 Task: Create new vendor bill with Date Opened: 30-Apr-23, Select Vendor: Verizon, Terms: Net 15. Make bill entry for item-1 with Date: 30-Apr-23, Description: Internet charges, Expense Account: Utilities :  Internet, Quantity: 1, Unit Price: 105, Sales Tax: Y, Sales Tax Included: Y, Tax Table: Sales Tax. Post Bill with Post Date: 30-Apr-23, Post to Accounts: Liabilities:Accounts Payble. Pay / Process Payment with Transaction Date: 14-May-23, Amount: 105, Transfer Account: Checking Account. Go to 'Print Bill'.
Action: Mouse moved to (139, 26)
Screenshot: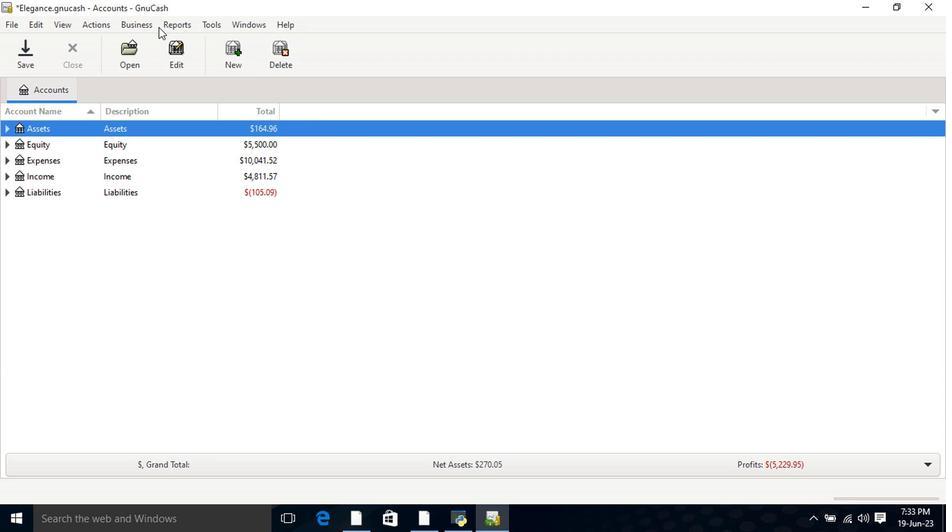 
Action: Mouse pressed left at (139, 26)
Screenshot: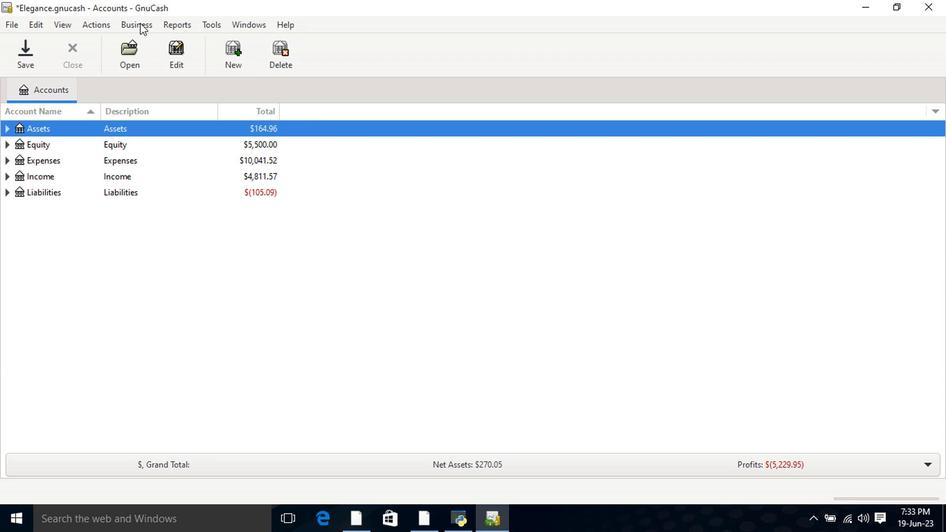 
Action: Mouse moved to (152, 59)
Screenshot: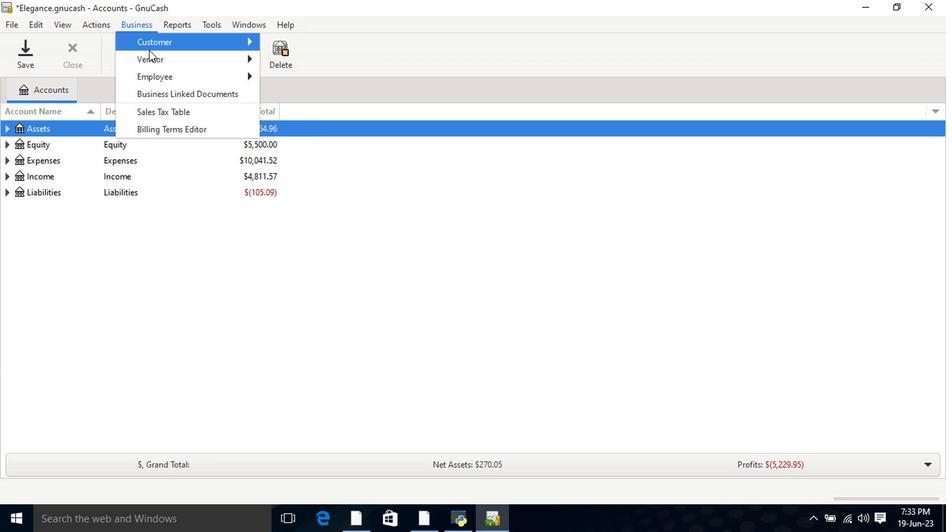 
Action: Mouse pressed left at (152, 59)
Screenshot: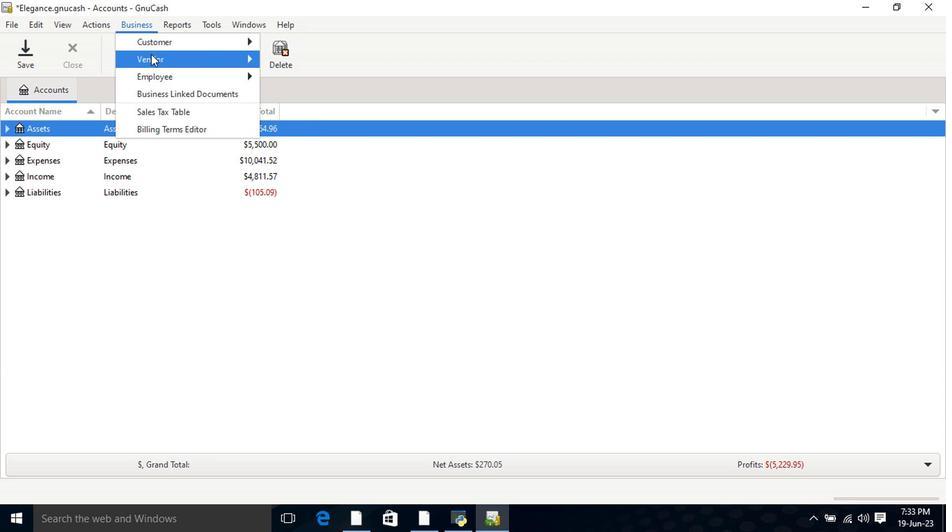 
Action: Mouse moved to (322, 116)
Screenshot: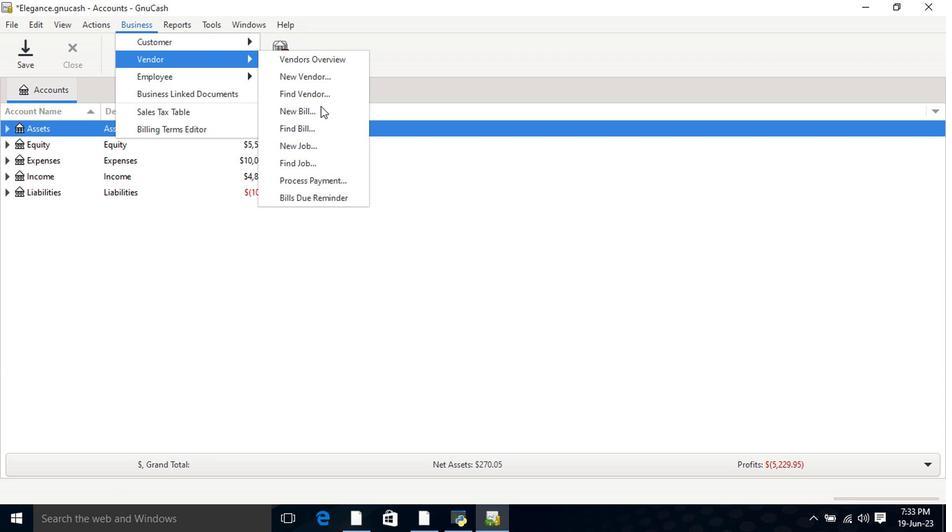 
Action: Mouse pressed left at (322, 116)
Screenshot: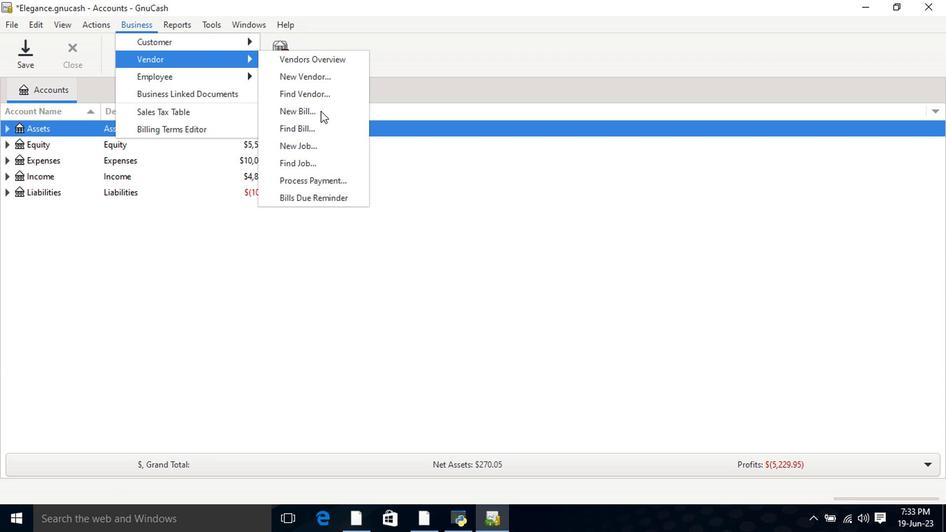 
Action: Mouse moved to (562, 184)
Screenshot: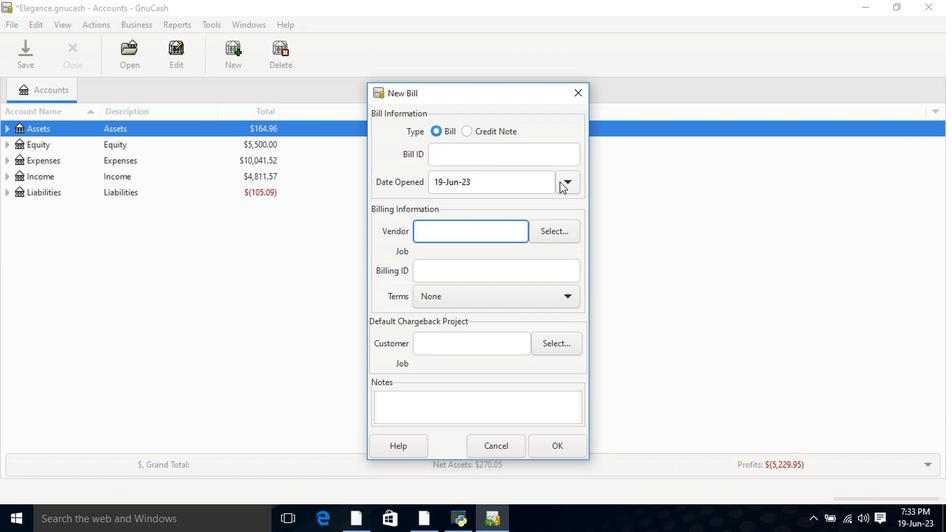 
Action: Mouse pressed left at (562, 184)
Screenshot: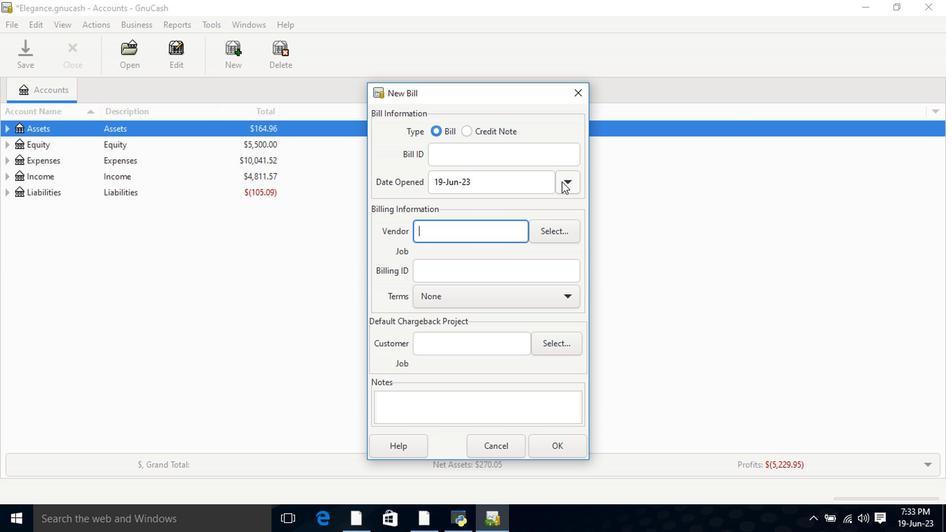 
Action: Mouse moved to (462, 210)
Screenshot: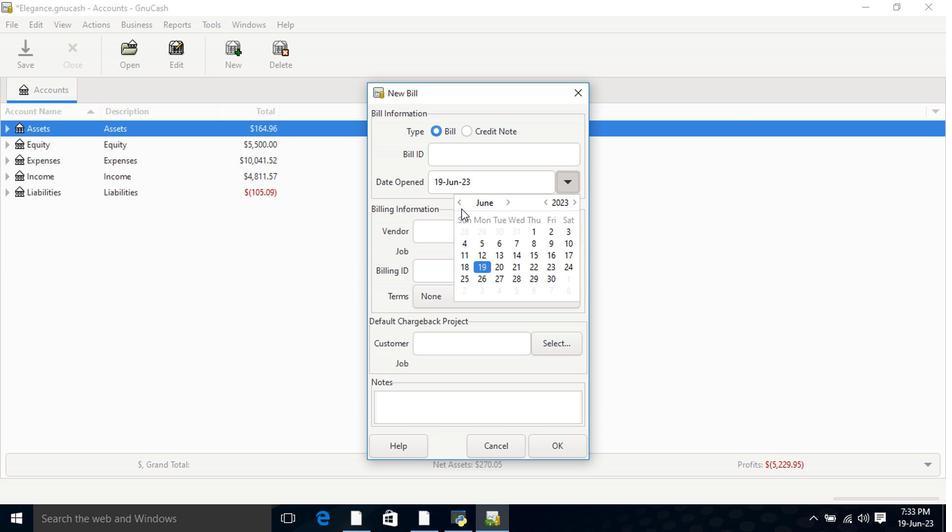 
Action: Mouse pressed left at (462, 210)
Screenshot: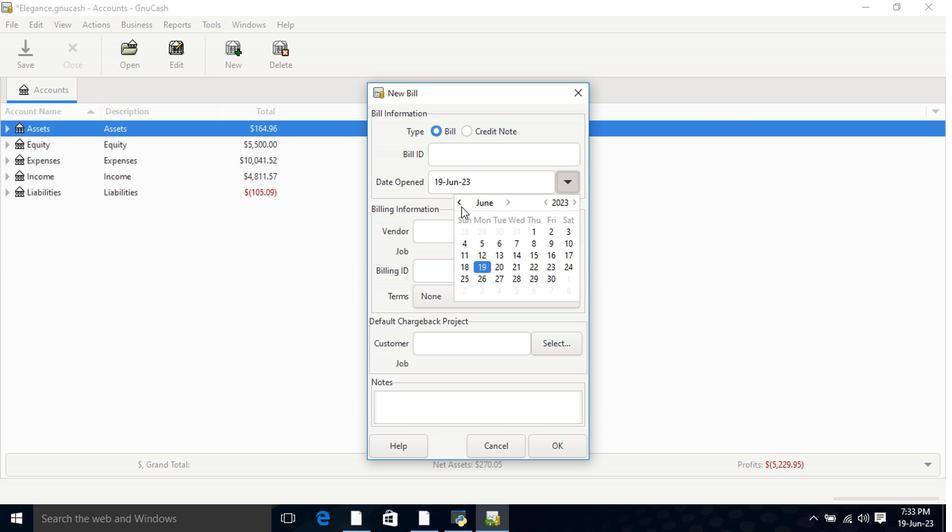 
Action: Mouse pressed left at (462, 210)
Screenshot: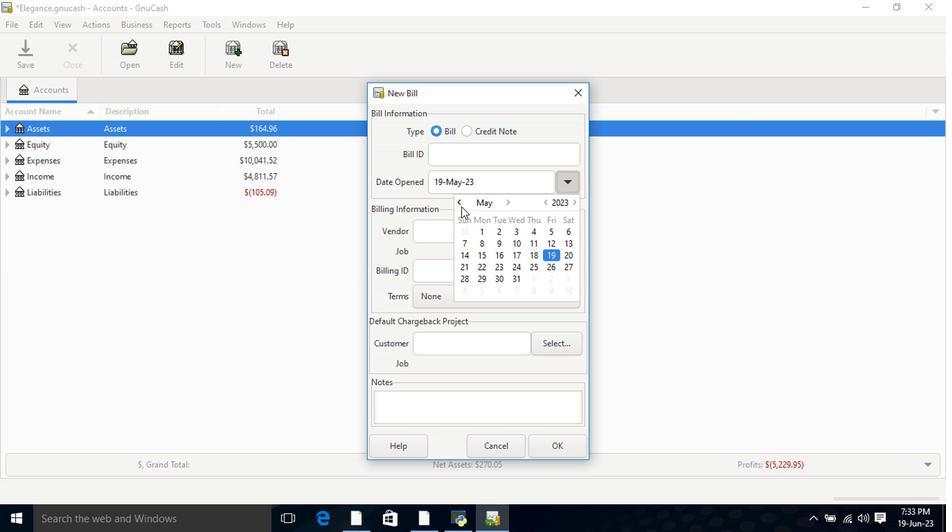 
Action: Mouse moved to (467, 290)
Screenshot: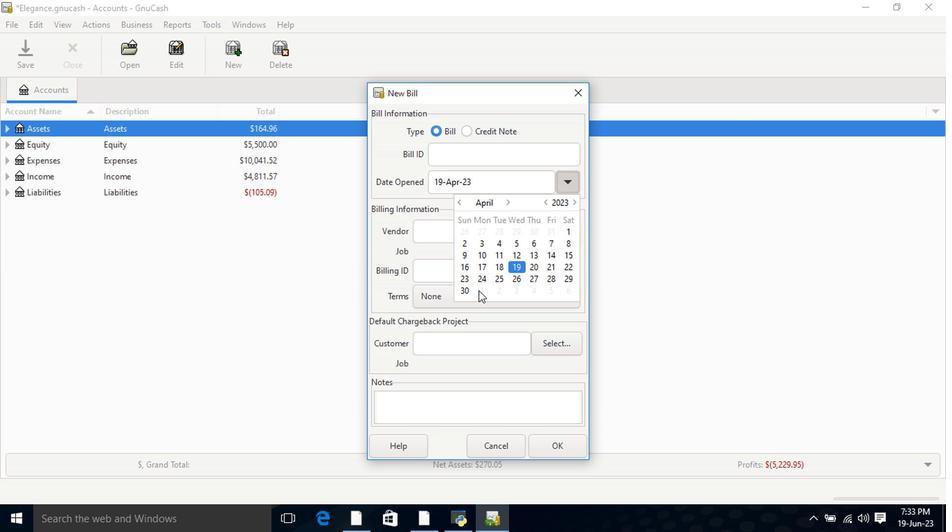 
Action: Mouse pressed left at (467, 290)
Screenshot: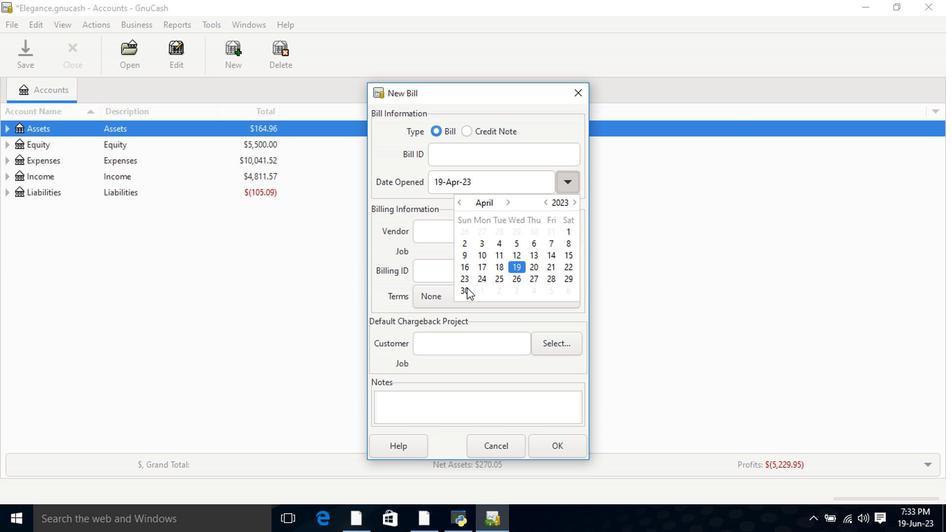 
Action: Mouse pressed left at (467, 290)
Screenshot: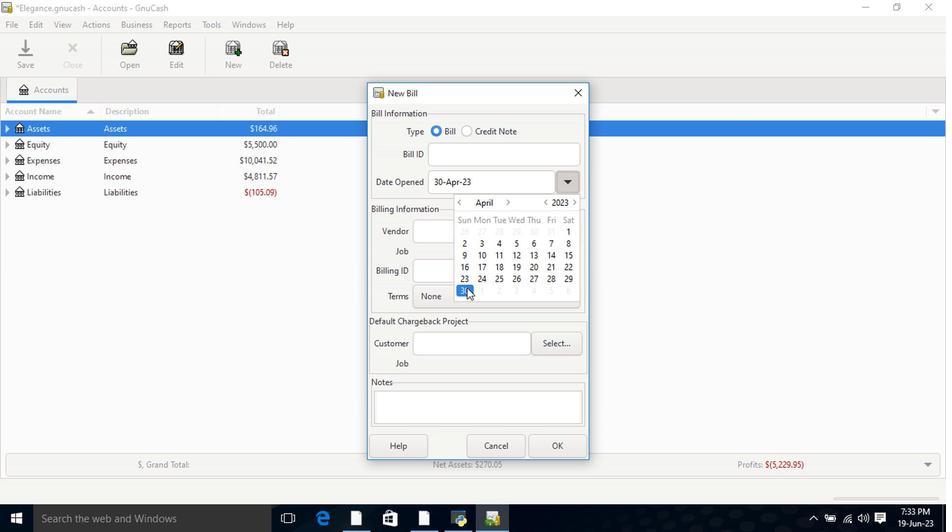 
Action: Mouse moved to (458, 237)
Screenshot: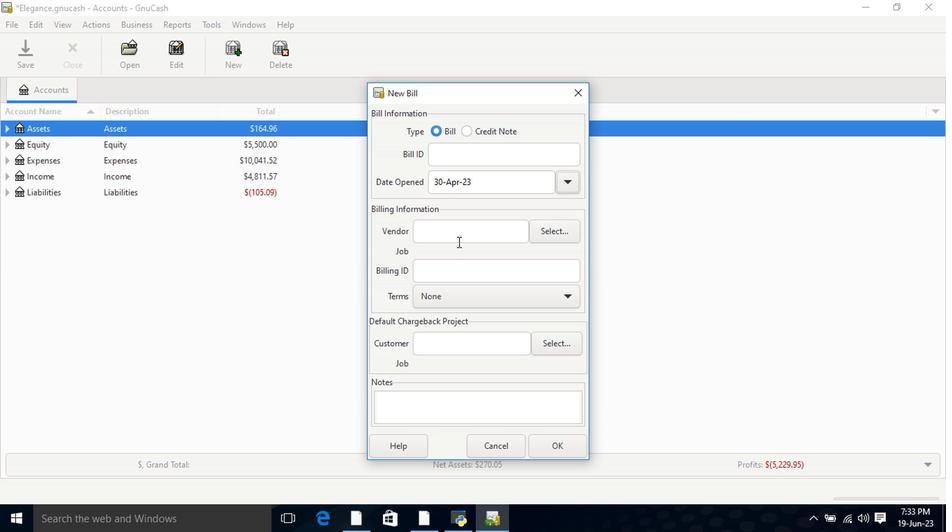 
Action: Mouse pressed left at (458, 237)
Screenshot: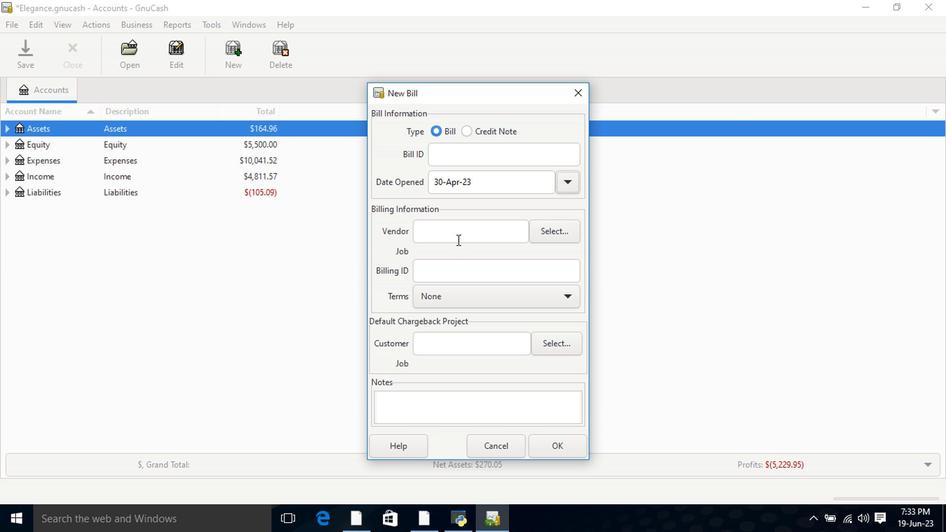 
Action: Key pressed ve
Screenshot: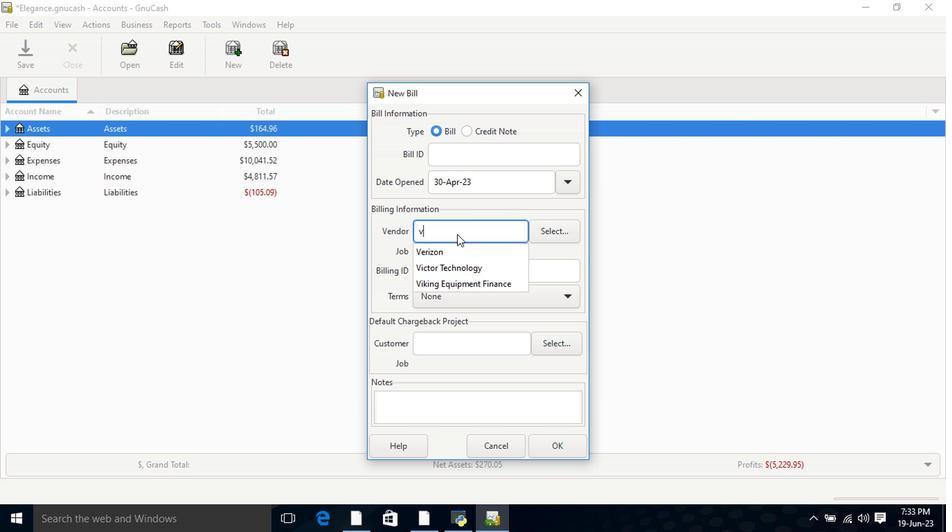 
Action: Mouse moved to (454, 255)
Screenshot: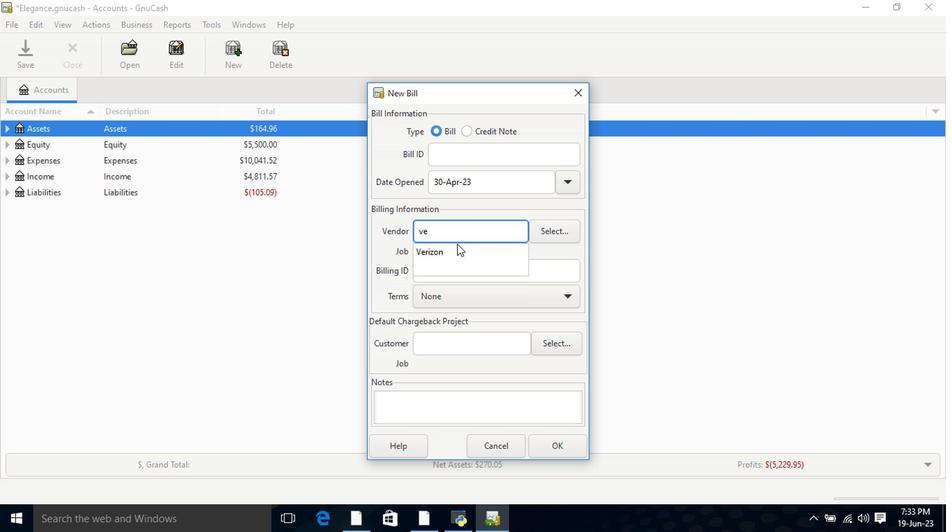 
Action: Mouse pressed left at (454, 255)
Screenshot: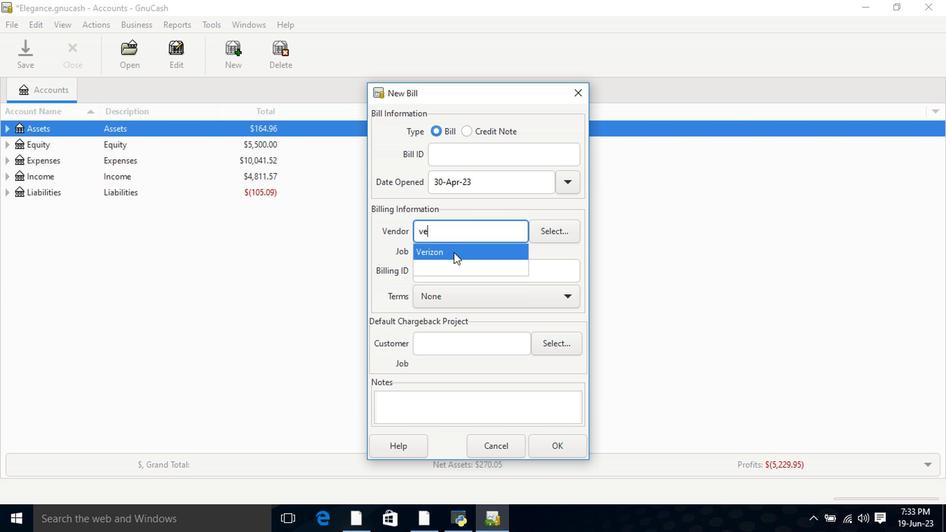 
Action: Mouse moved to (503, 311)
Screenshot: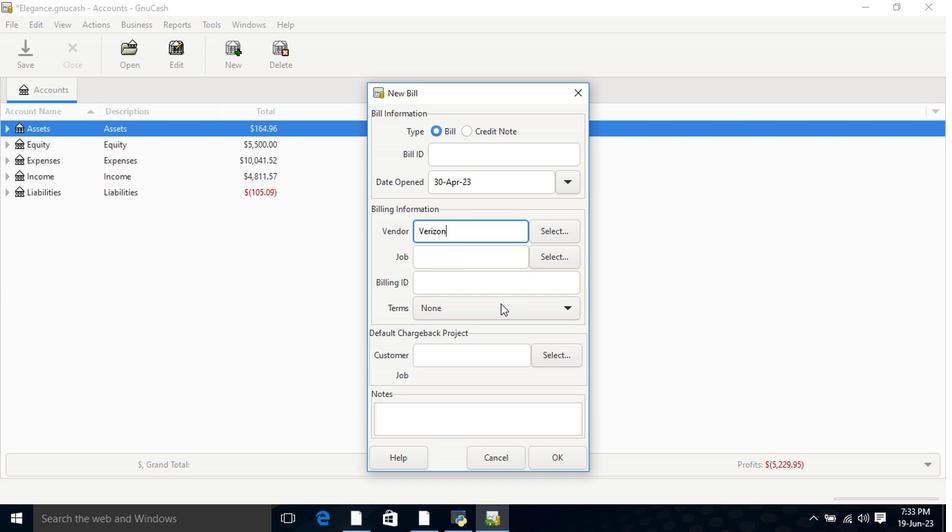 
Action: Mouse pressed left at (503, 311)
Screenshot: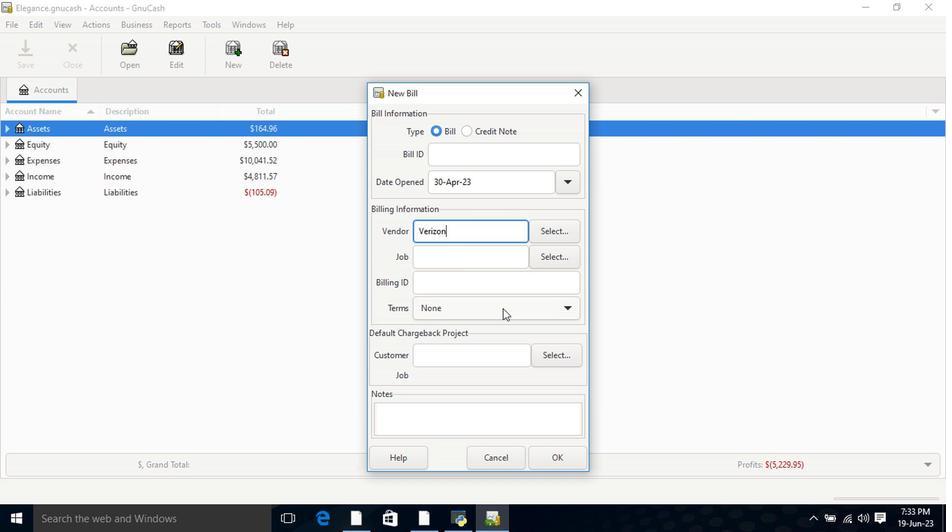 
Action: Mouse moved to (494, 333)
Screenshot: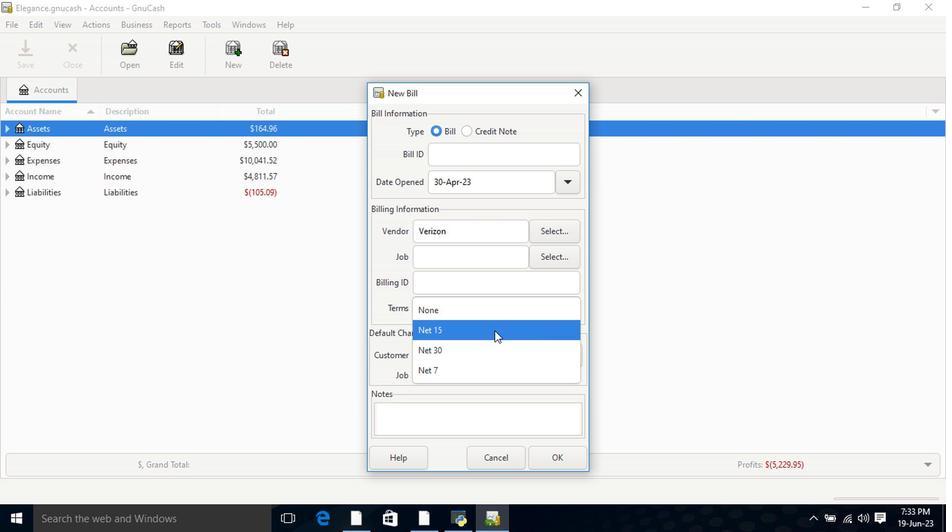
Action: Mouse pressed left at (494, 333)
Screenshot: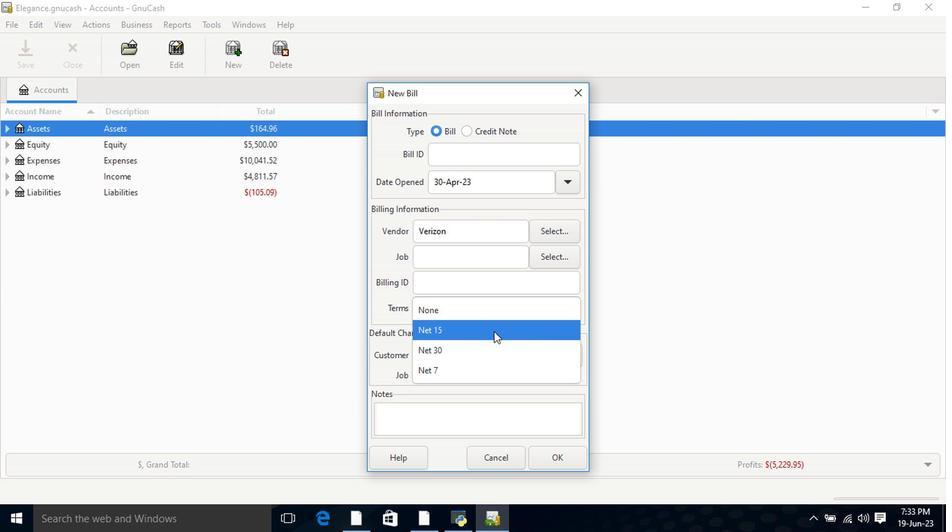 
Action: Mouse moved to (551, 460)
Screenshot: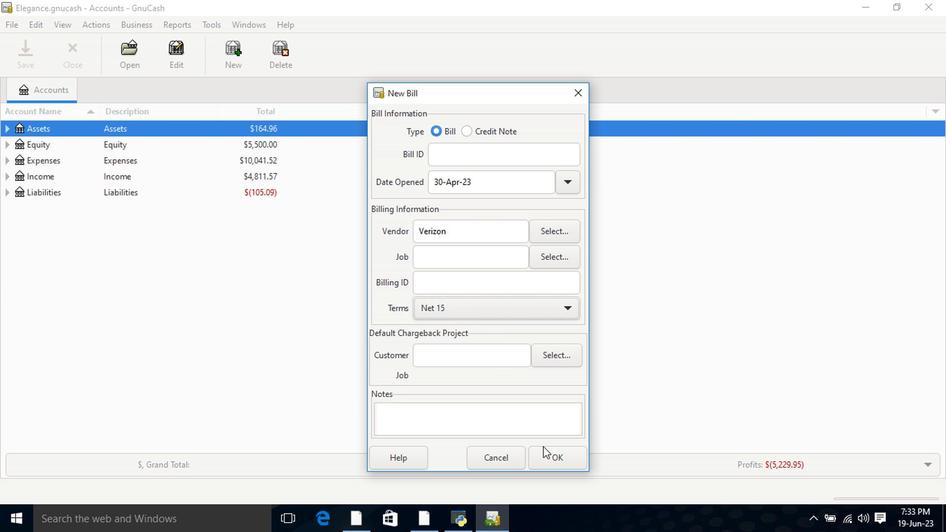 
Action: Mouse pressed left at (551, 460)
Screenshot: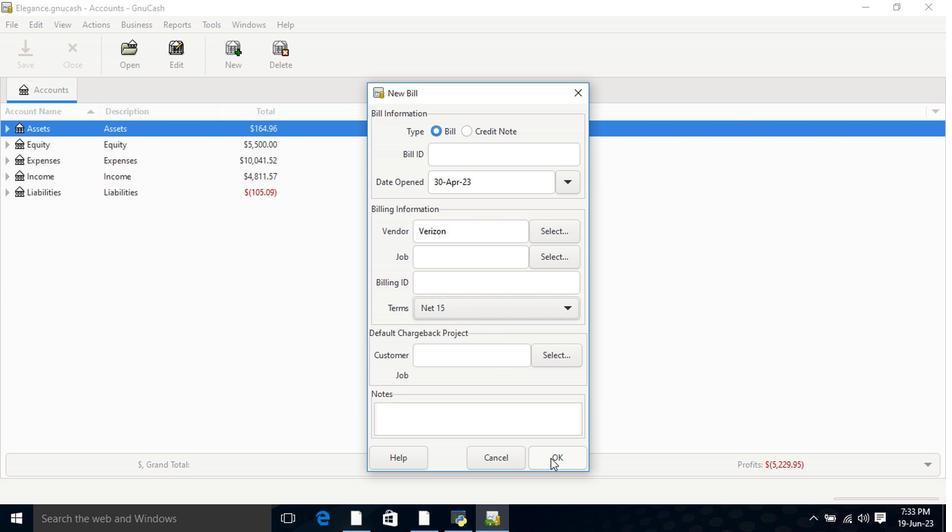 
Action: Mouse moved to (161, 315)
Screenshot: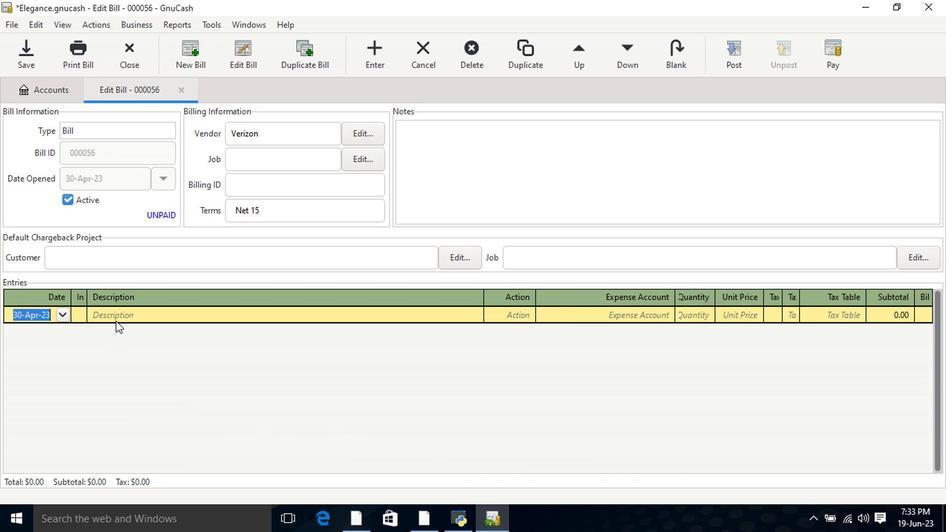 
Action: Key pressed <Key.tab><Key.shift>Internet<Key.space><Key.shift>Charges<Key.backspace><Key.backspace><Key.backspace><Key.backspace><Key.backspace><Key.backspace><Key.backspace>charges<Key.tab><Key.tab>internet<Key.tab>1<Key.tab>105<Key.tab>
Screenshot: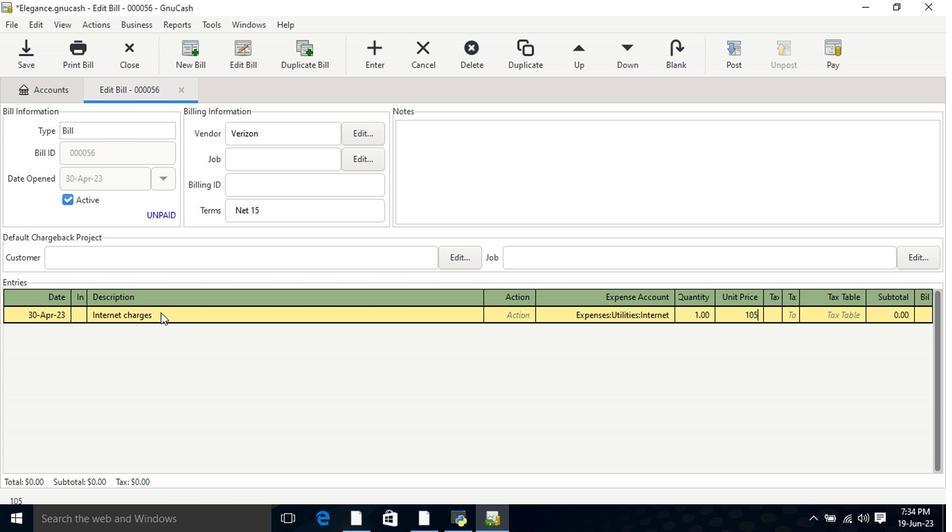 
Action: Mouse moved to (776, 316)
Screenshot: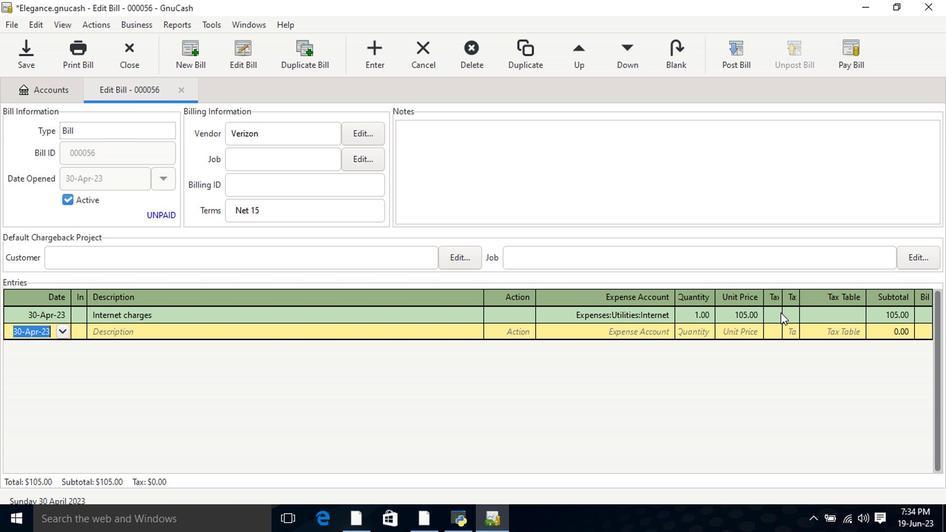
Action: Mouse pressed left at (776, 316)
Screenshot: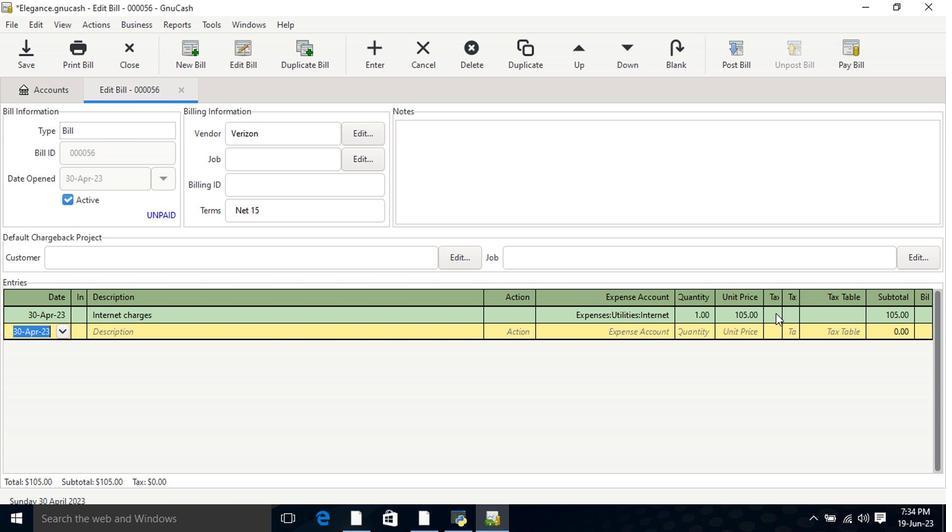 
Action: Mouse moved to (780, 321)
Screenshot: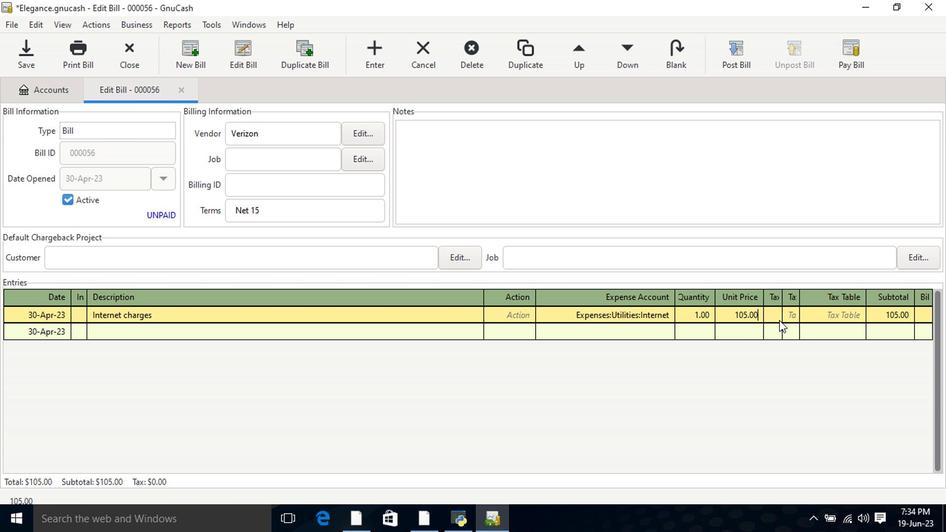 
Action: Mouse pressed left at (780, 321)
Screenshot: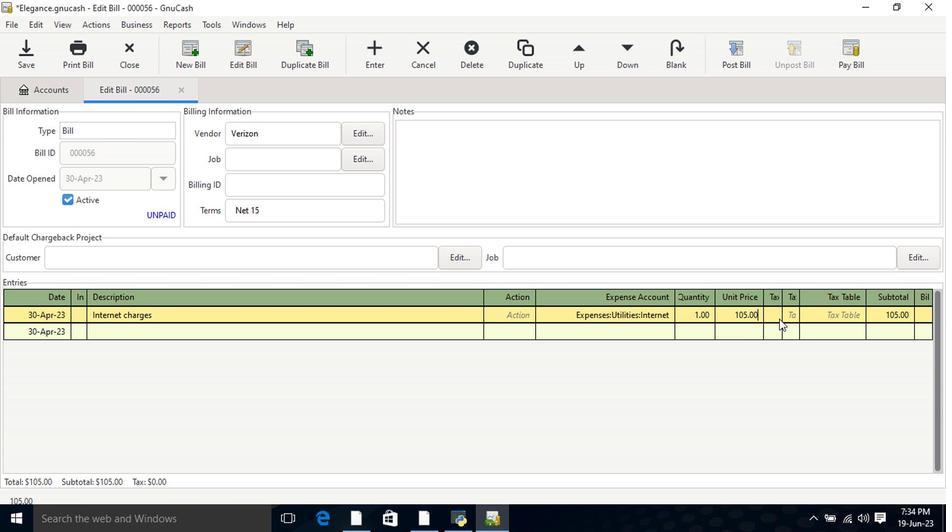 
Action: Mouse moved to (787, 319)
Screenshot: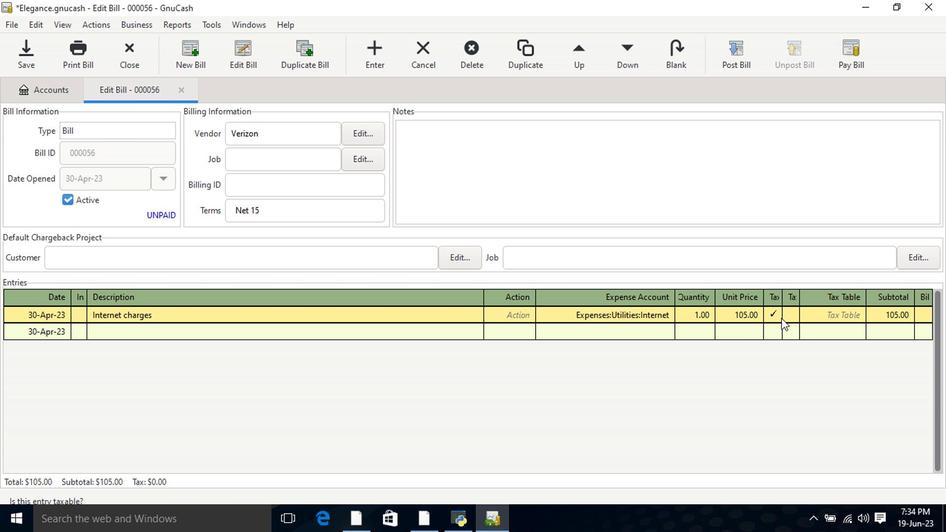 
Action: Mouse pressed left at (787, 319)
Screenshot: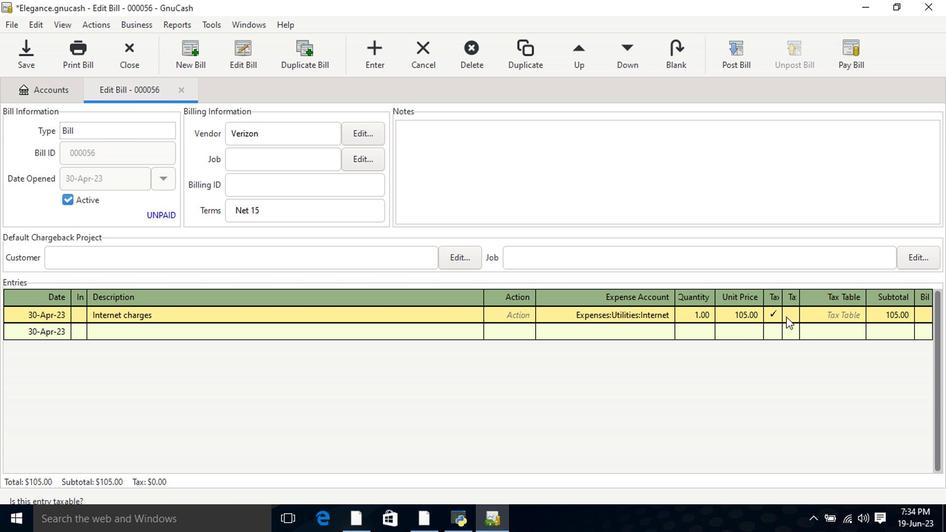 
Action: Mouse moved to (831, 321)
Screenshot: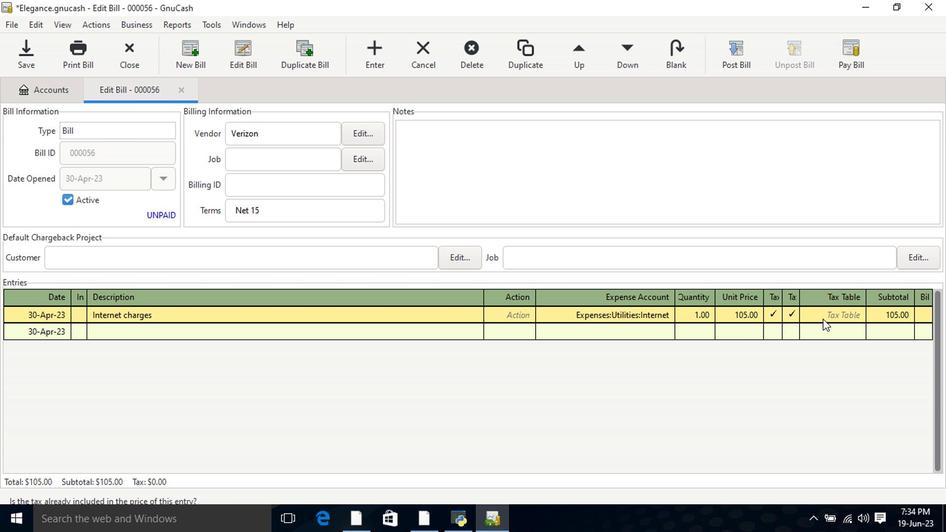 
Action: Mouse pressed left at (831, 321)
Screenshot: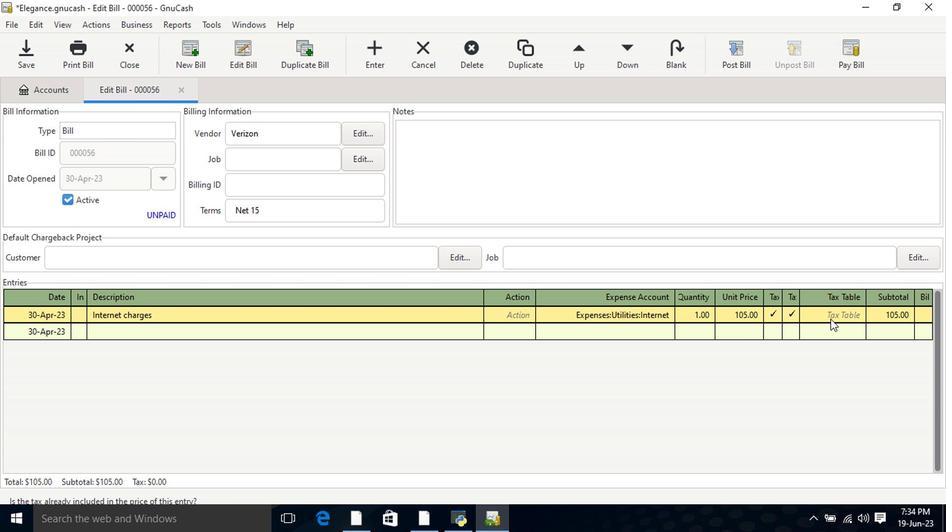 
Action: Mouse moved to (858, 319)
Screenshot: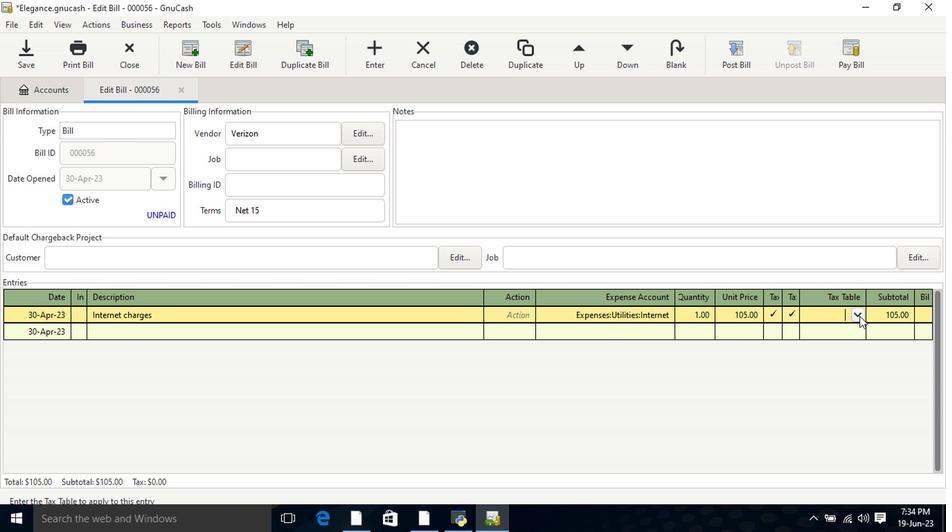 
Action: Mouse pressed left at (858, 319)
Screenshot: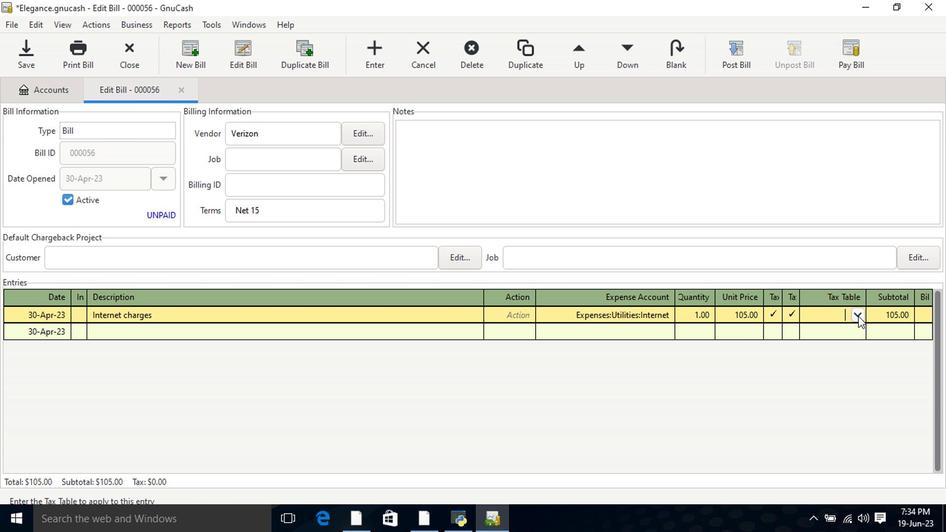 
Action: Mouse moved to (853, 338)
Screenshot: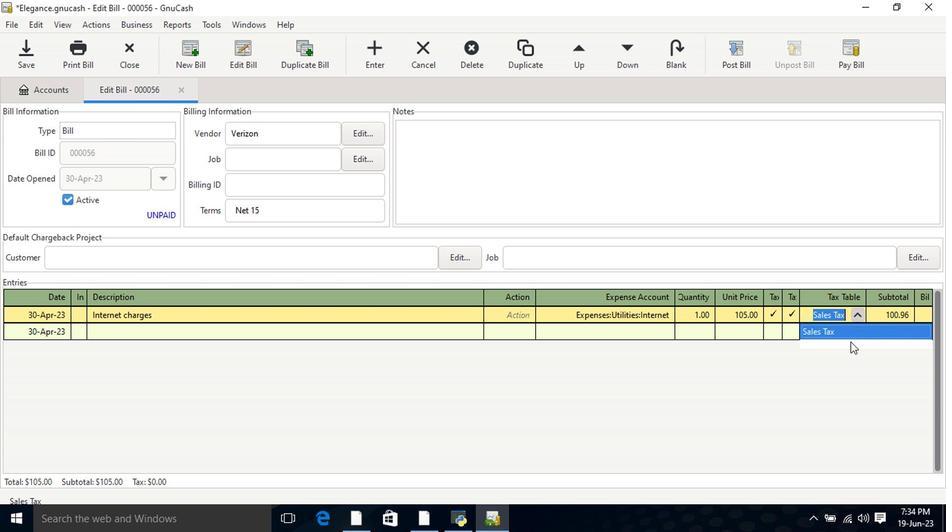 
Action: Mouse pressed left at (853, 338)
Screenshot: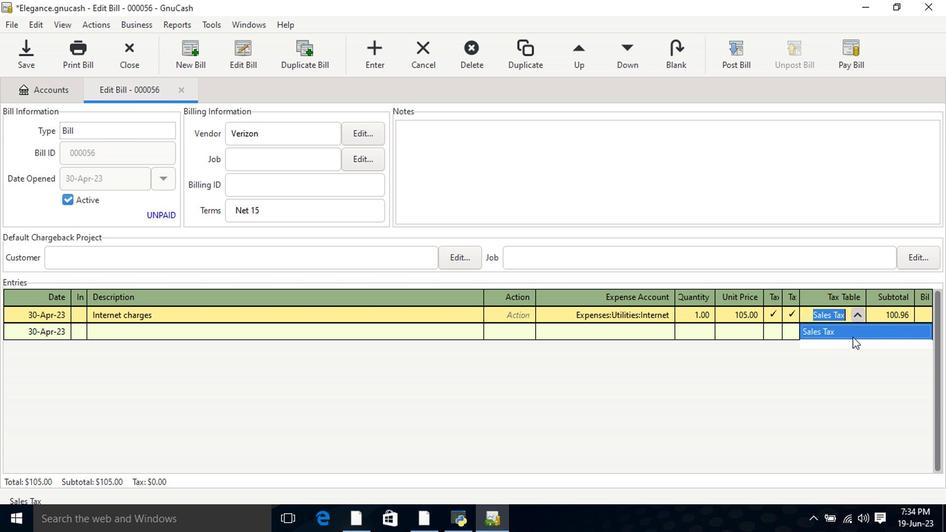 
Action: Key pressed <Key.tab><Key.tab>
Screenshot: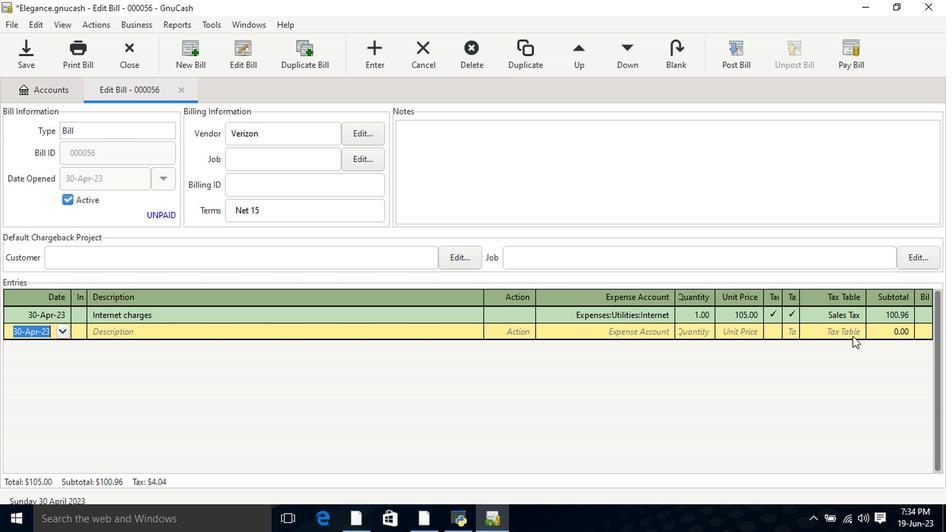 
Action: Mouse moved to (746, 61)
Screenshot: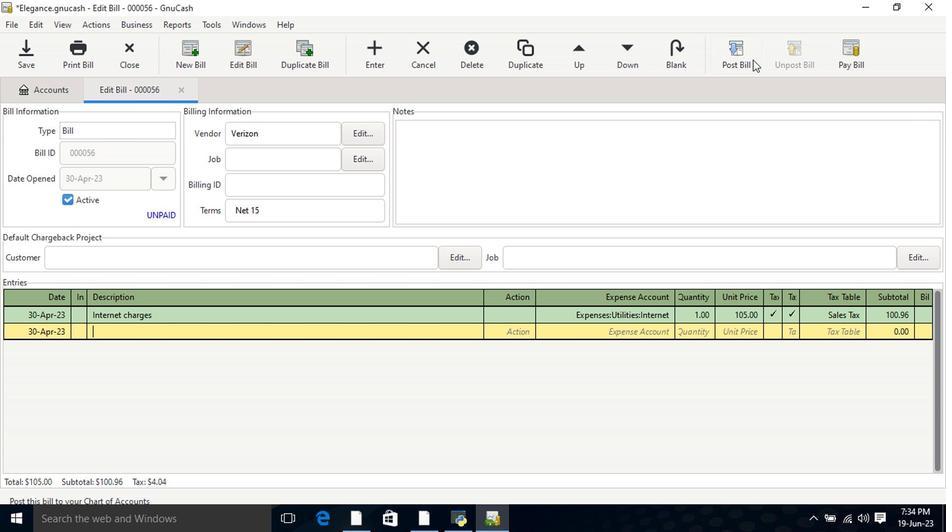 
Action: Mouse pressed left at (746, 61)
Screenshot: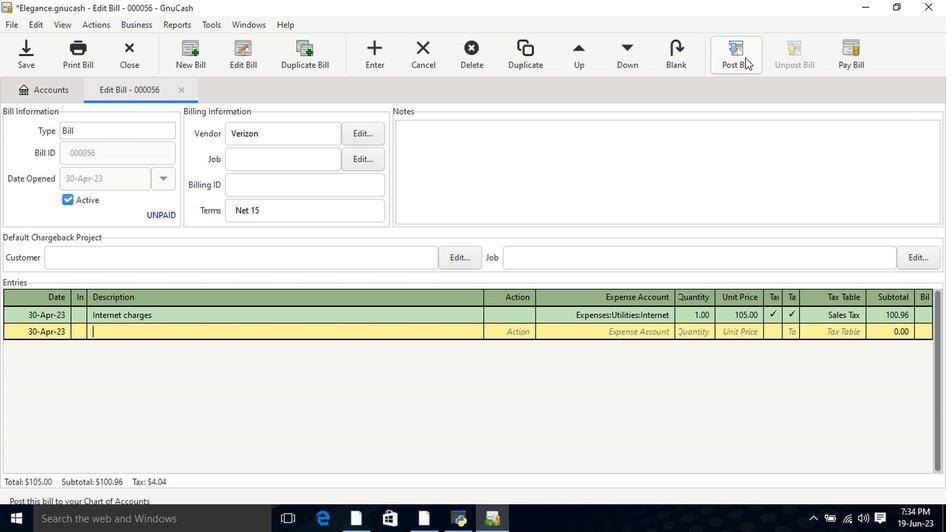 
Action: Mouse moved to (565, 355)
Screenshot: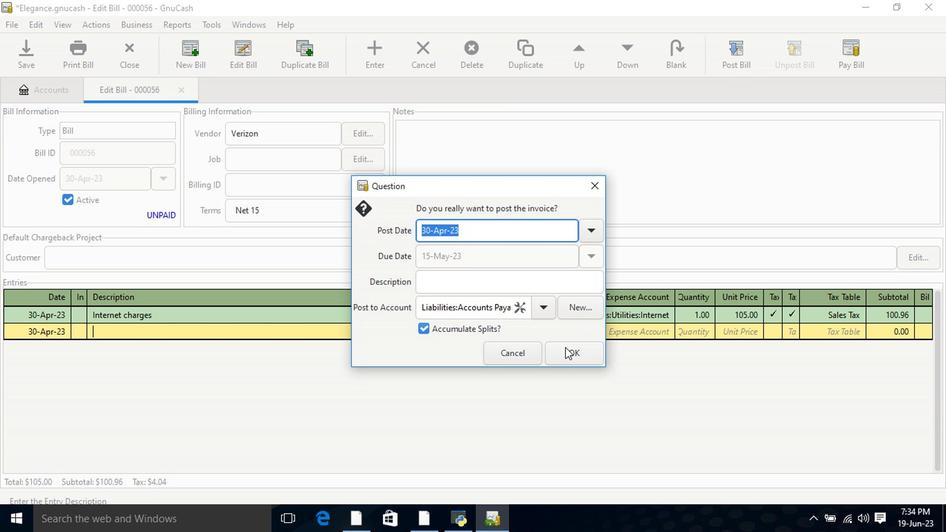 
Action: Mouse pressed left at (565, 355)
Screenshot: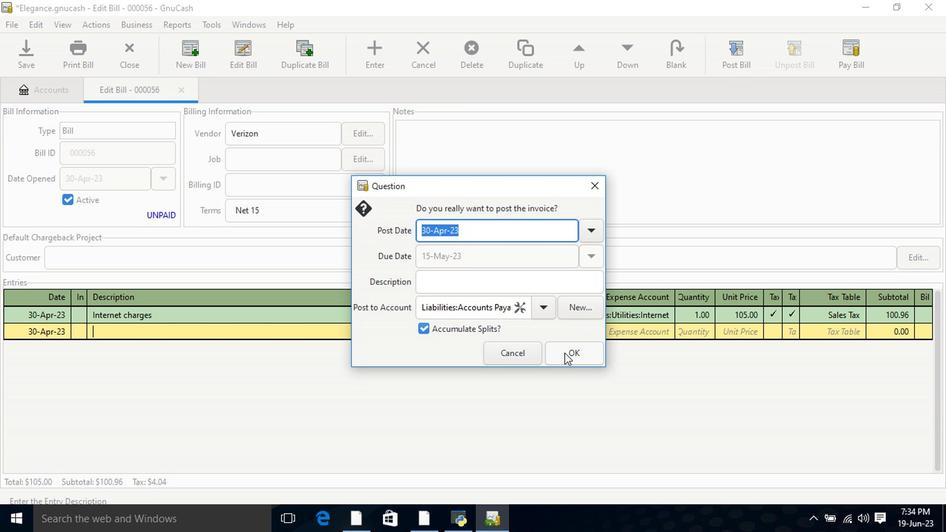 
Action: Mouse moved to (836, 53)
Screenshot: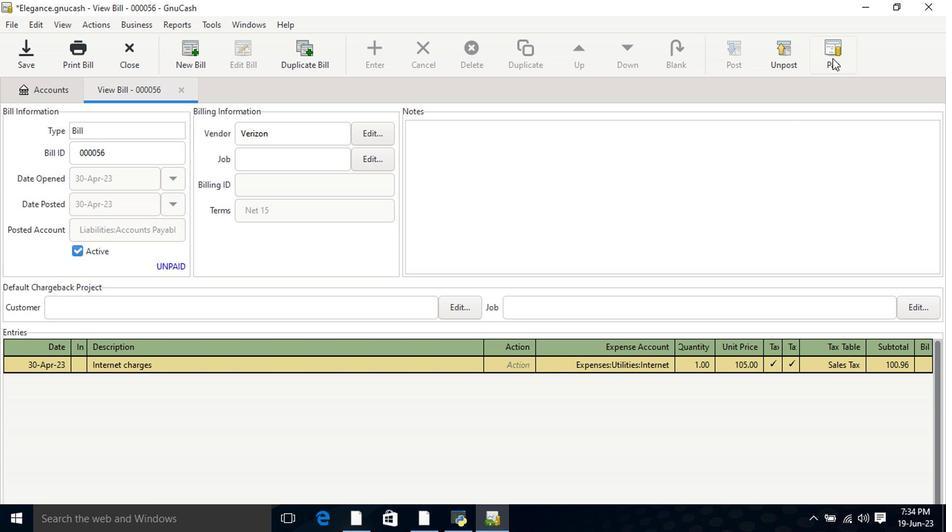 
Action: Mouse pressed left at (836, 53)
Screenshot: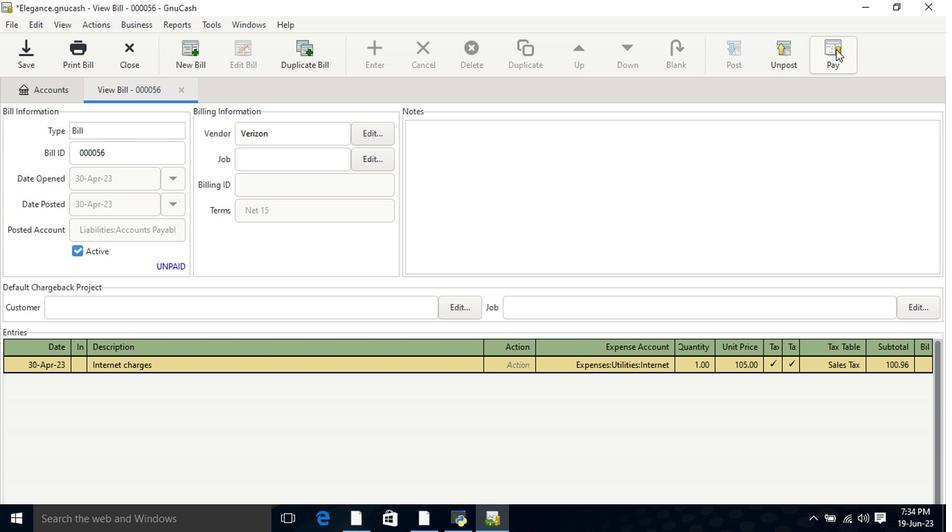 
Action: Mouse moved to (419, 272)
Screenshot: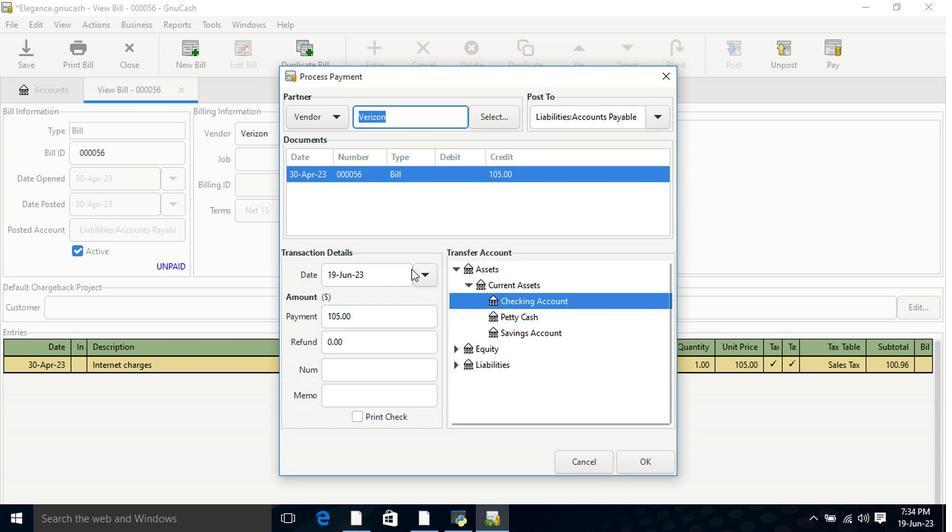 
Action: Mouse pressed left at (419, 272)
Screenshot: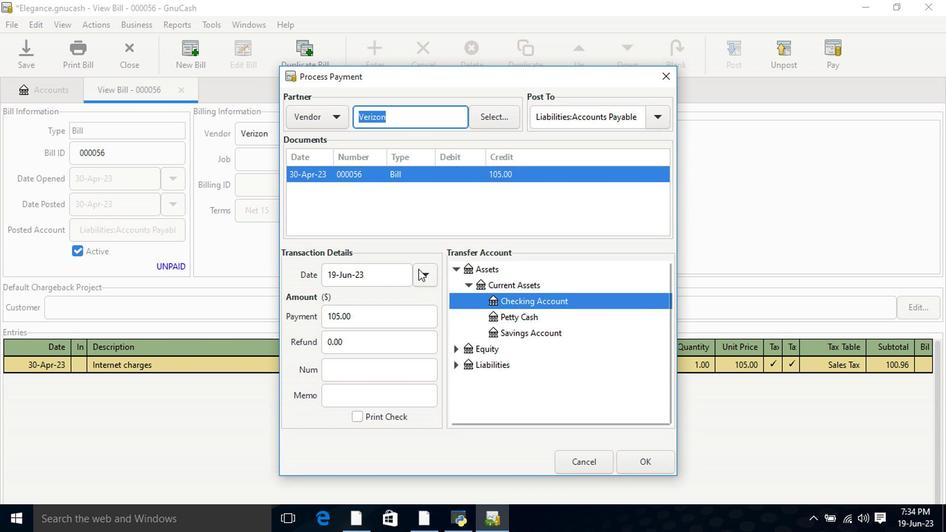 
Action: Mouse moved to (317, 298)
Screenshot: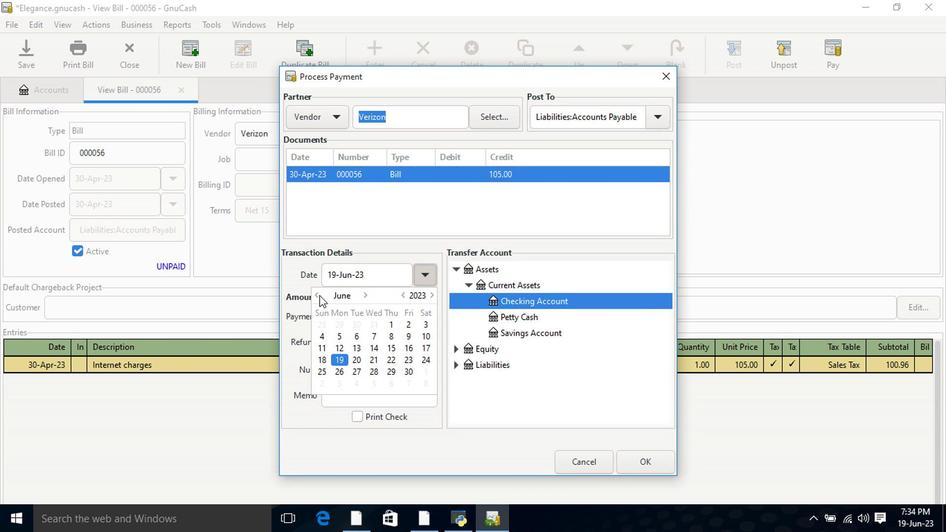 
Action: Mouse pressed left at (317, 298)
Screenshot: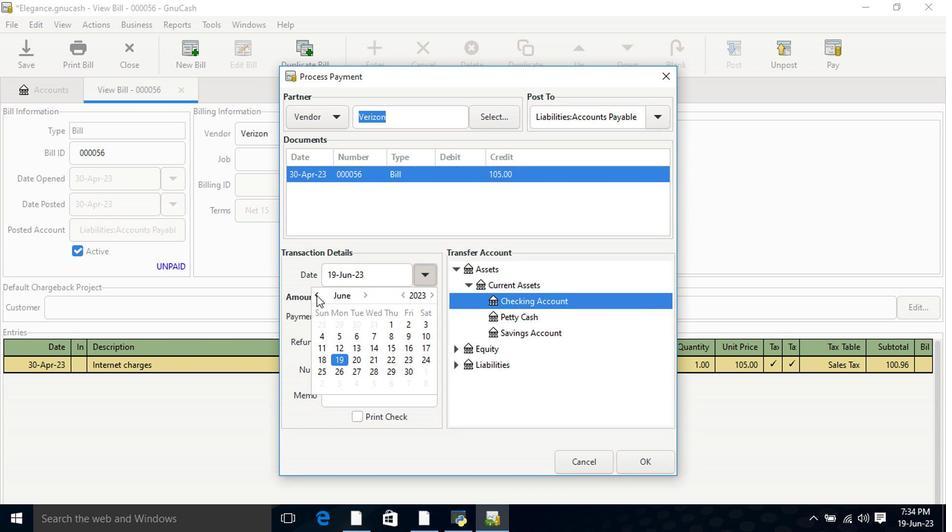 
Action: Mouse moved to (325, 349)
Screenshot: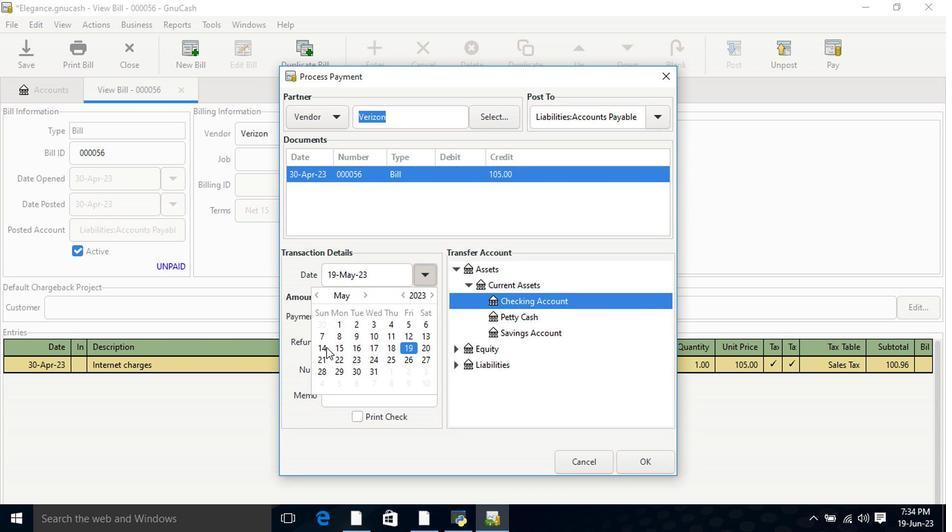 
Action: Mouse pressed left at (325, 349)
Screenshot: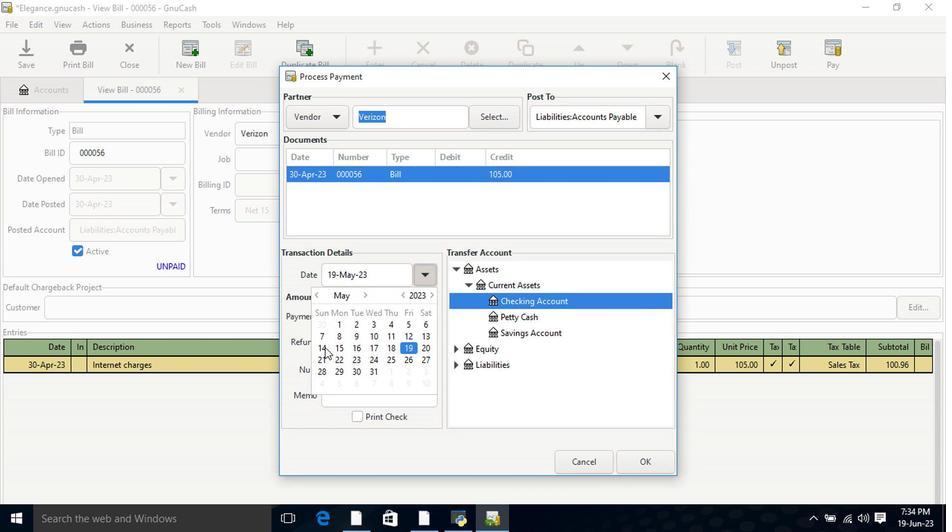 
Action: Mouse pressed left at (325, 349)
Screenshot: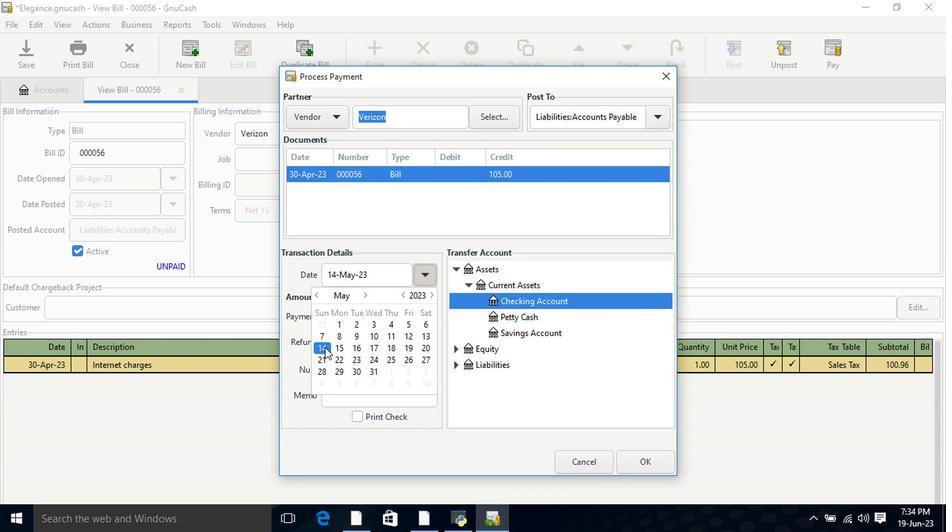 
Action: Mouse moved to (454, 269)
Screenshot: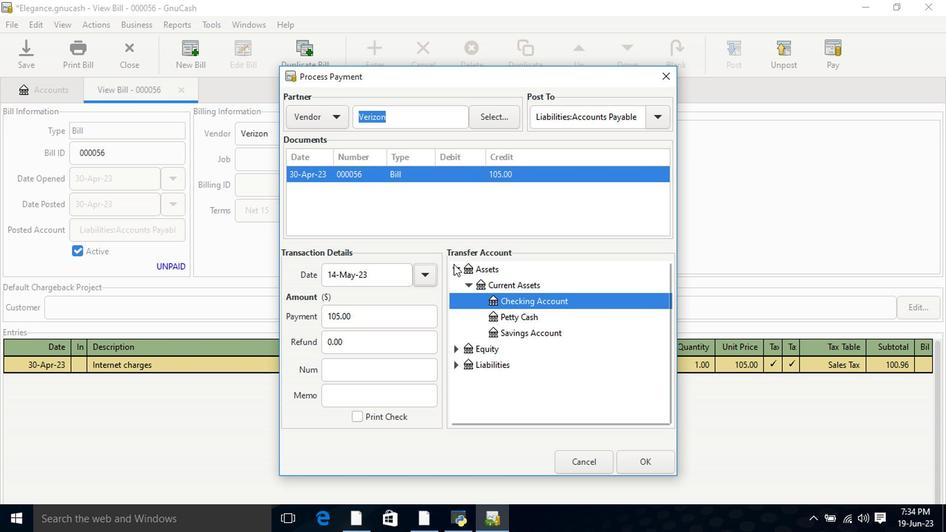 
Action: Mouse pressed left at (454, 269)
Screenshot: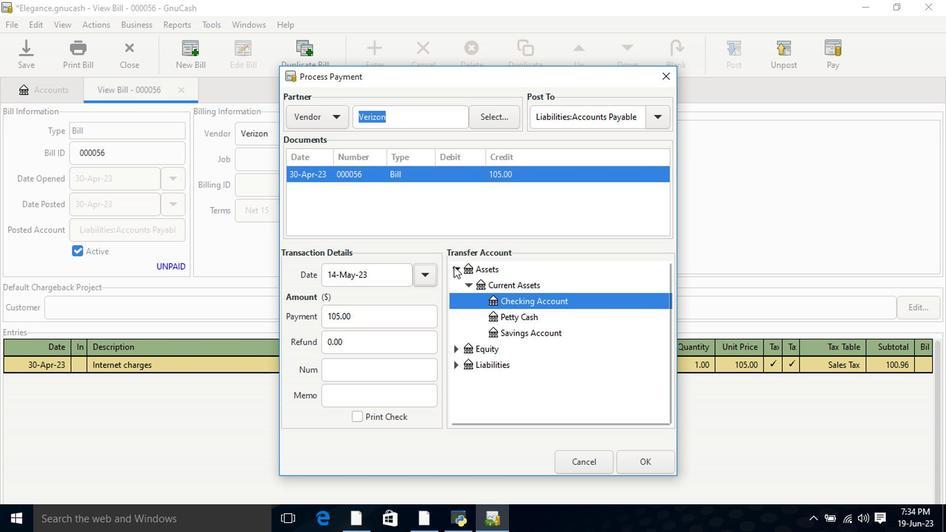 
Action: Mouse pressed left at (454, 269)
Screenshot: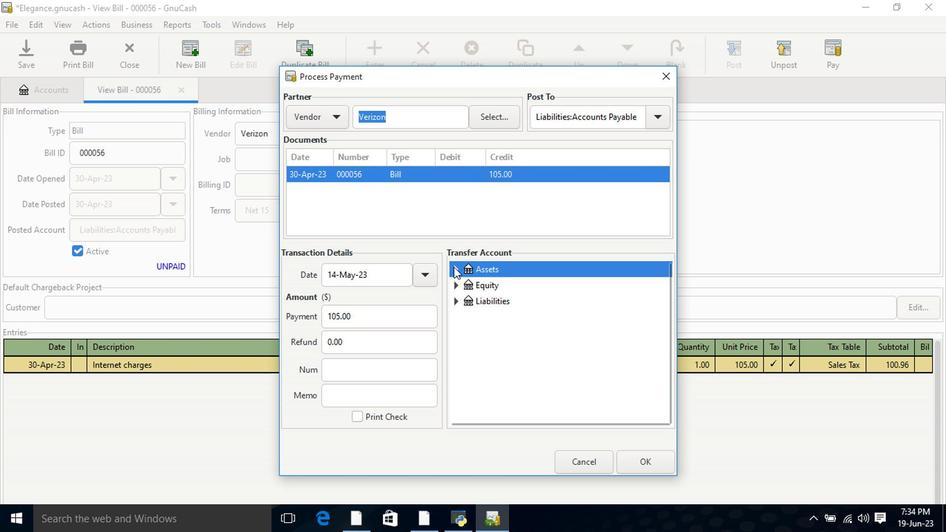 
Action: Mouse moved to (469, 284)
Screenshot: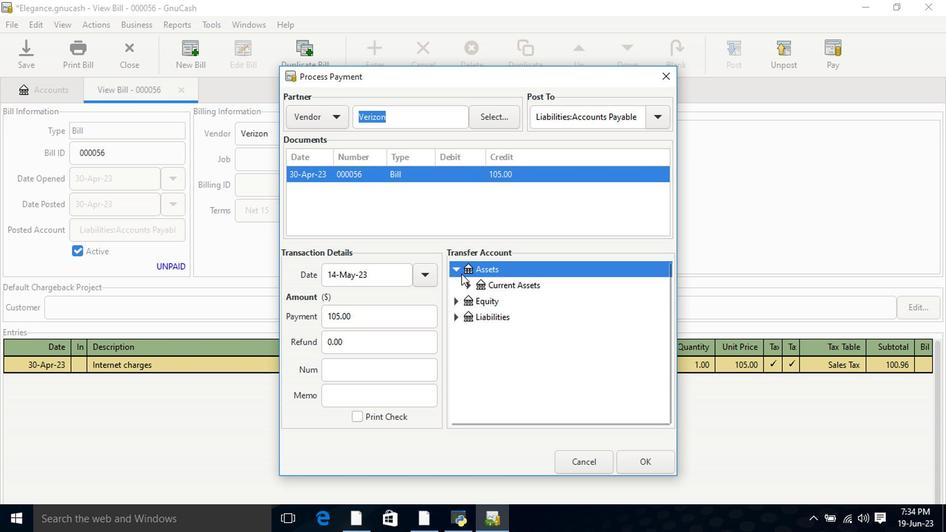 
Action: Mouse pressed left at (469, 284)
Screenshot: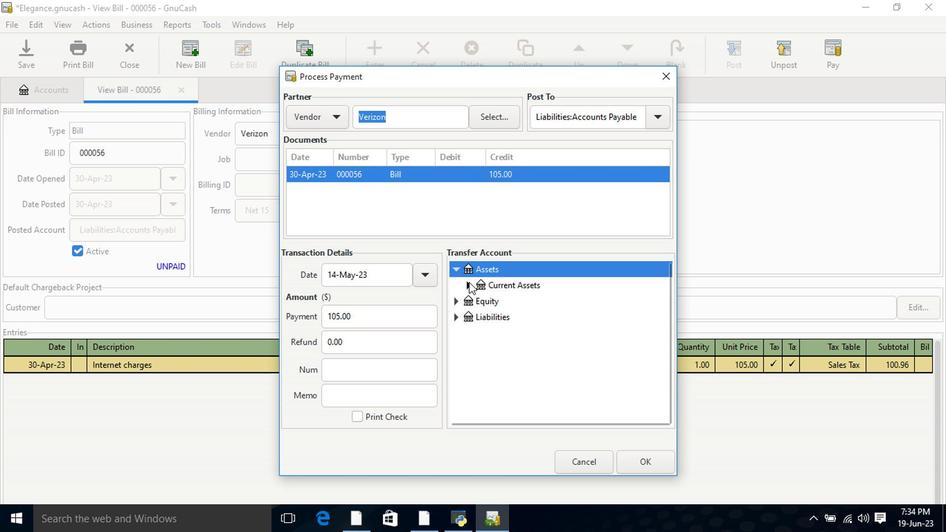 
Action: Mouse moved to (506, 307)
Screenshot: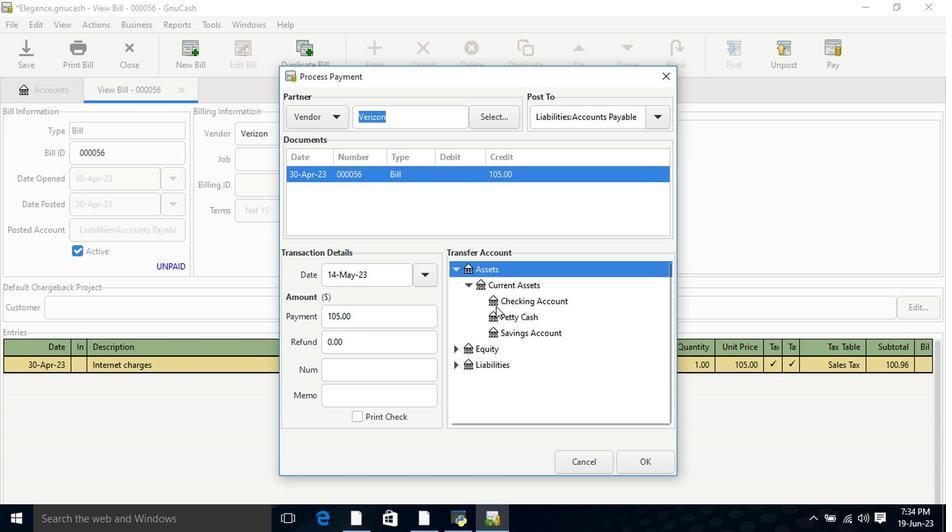 
Action: Mouse pressed left at (506, 307)
Screenshot: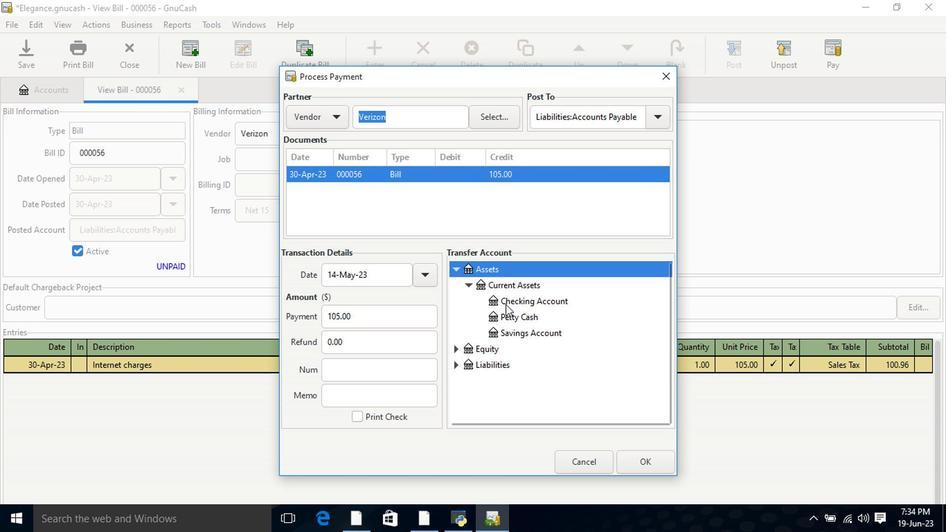 
Action: Mouse moved to (631, 458)
Screenshot: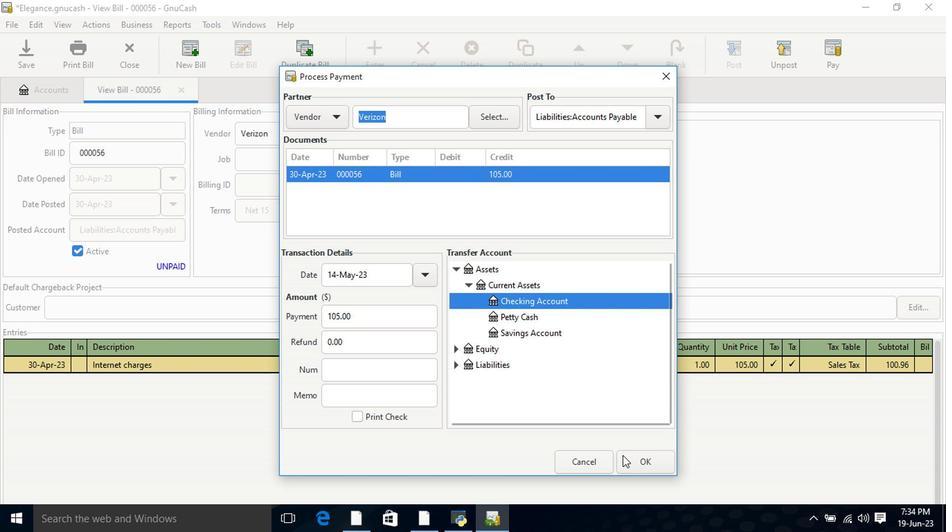 
Action: Mouse pressed left at (631, 458)
Screenshot: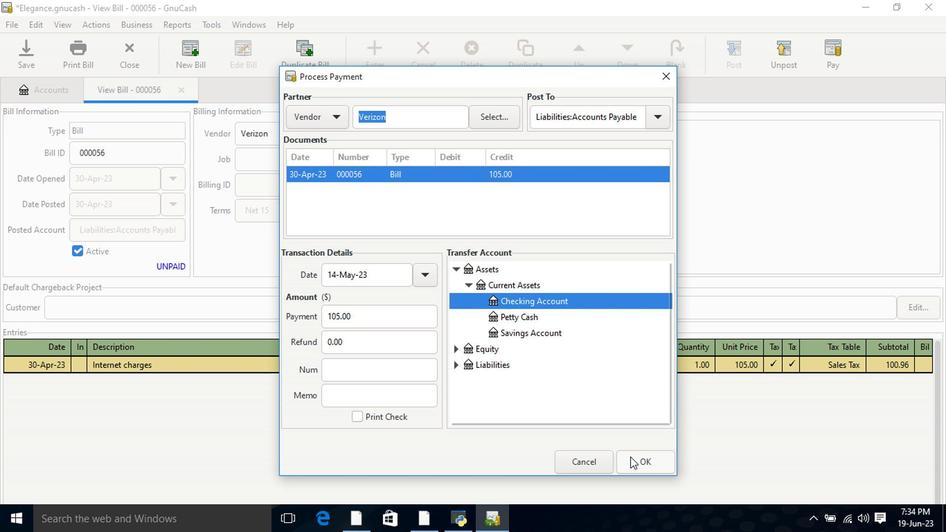 
Action: Mouse moved to (69, 56)
Screenshot: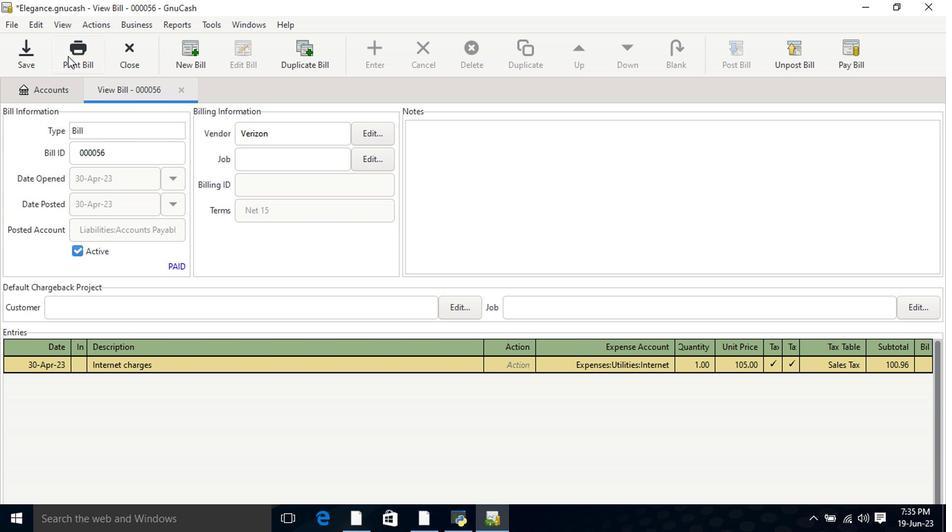 
Action: Mouse pressed left at (69, 56)
Screenshot: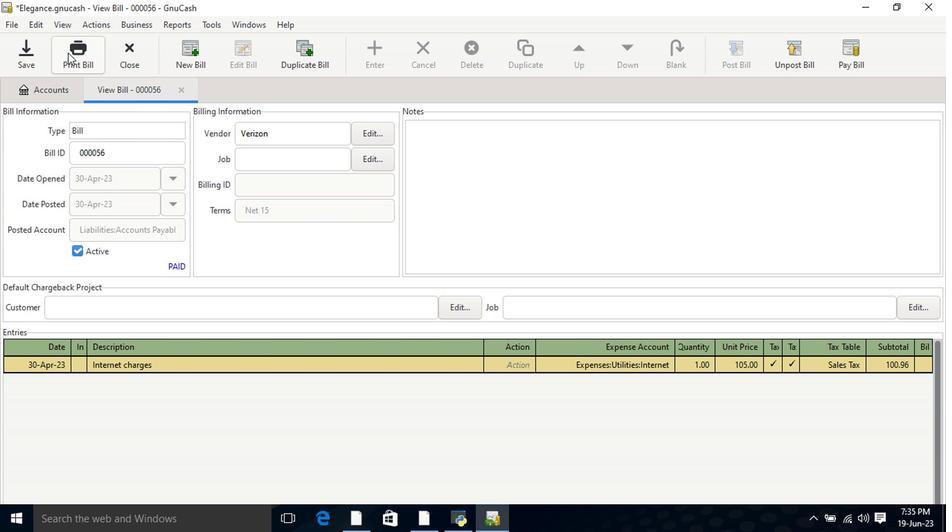
Action: Mouse moved to (243, 366)
Screenshot: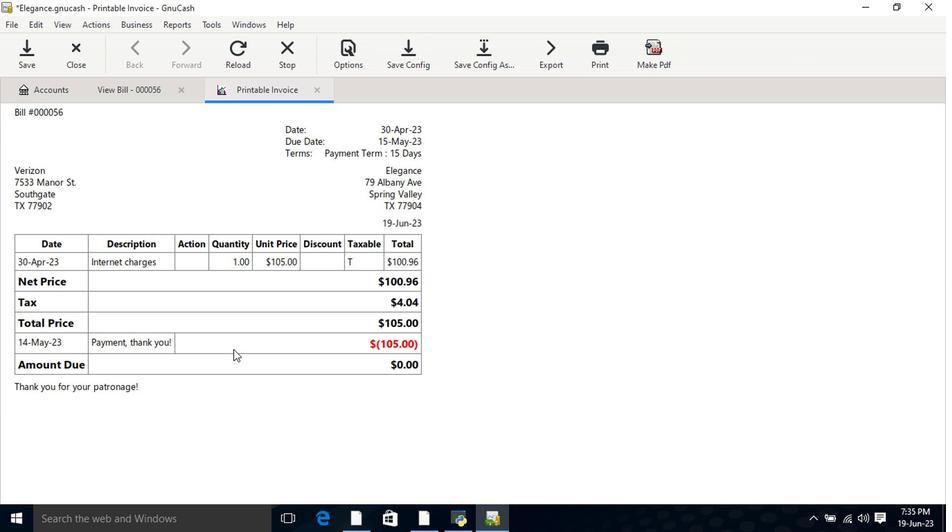
